 Task: Change object animations to on click.
Action: Mouse moved to (561, 104)
Screenshot: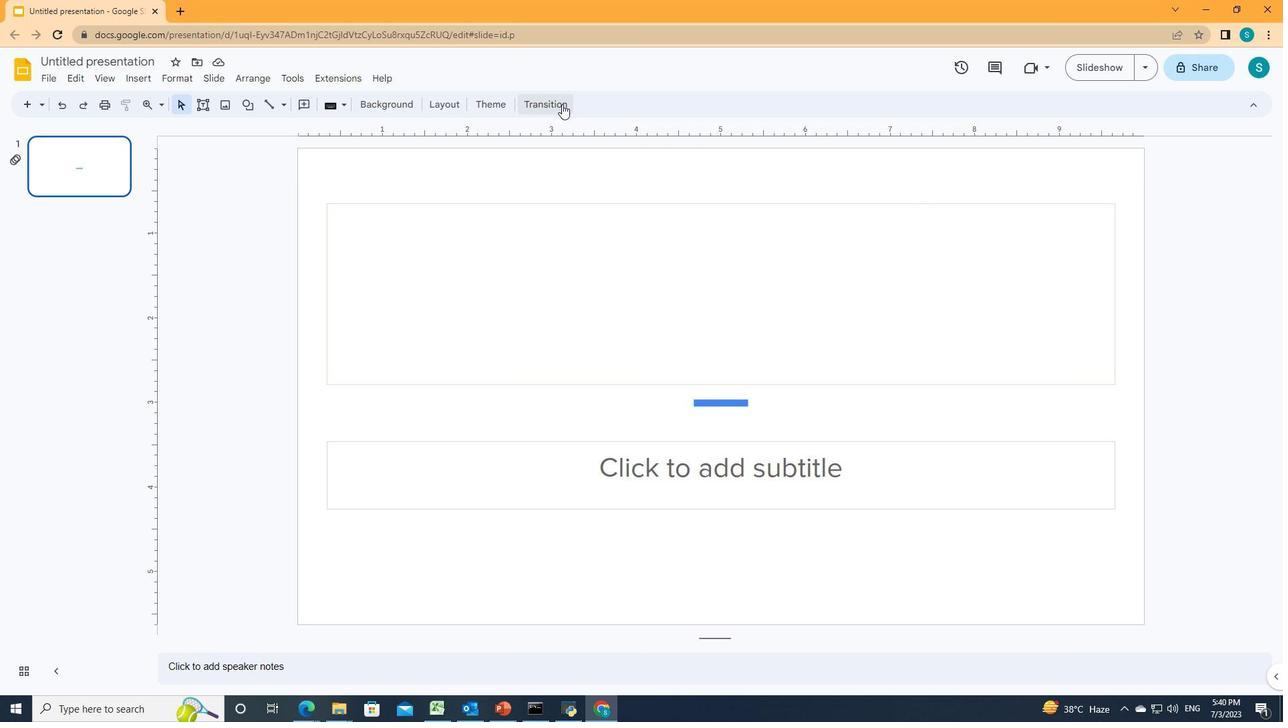 
Action: Mouse pressed left at (561, 104)
Screenshot: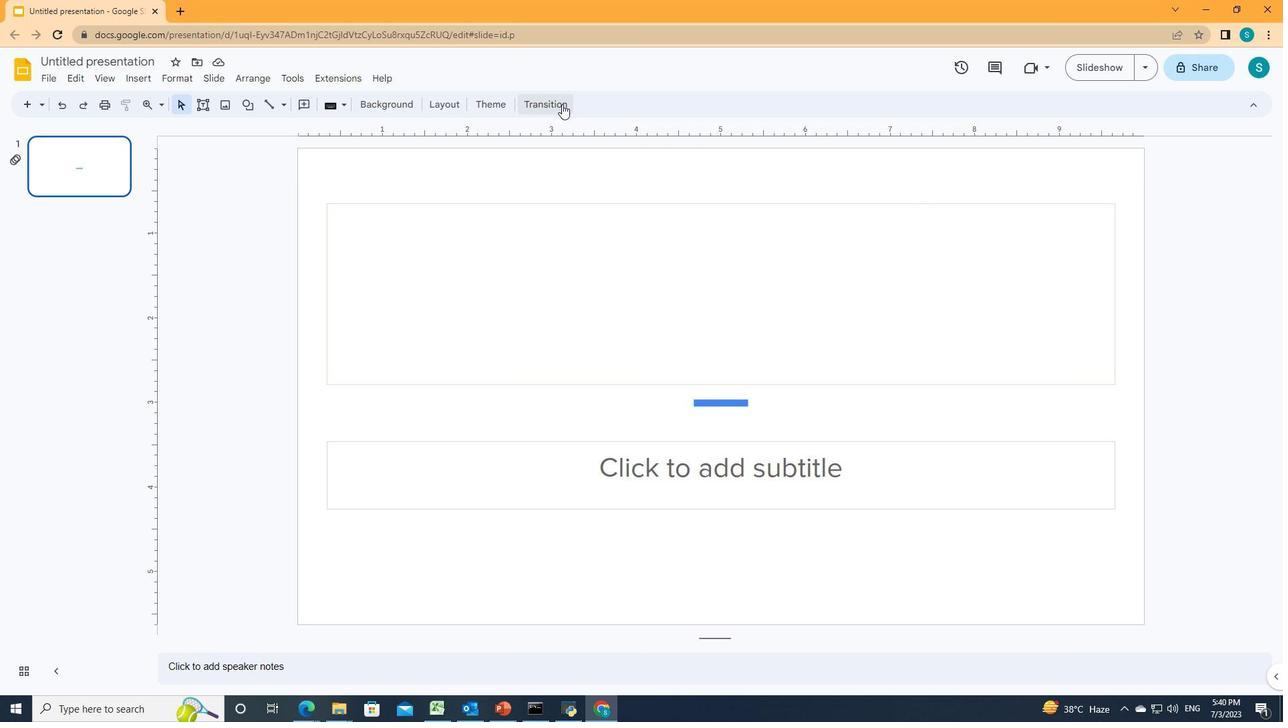 
Action: Mouse moved to (1191, 395)
Screenshot: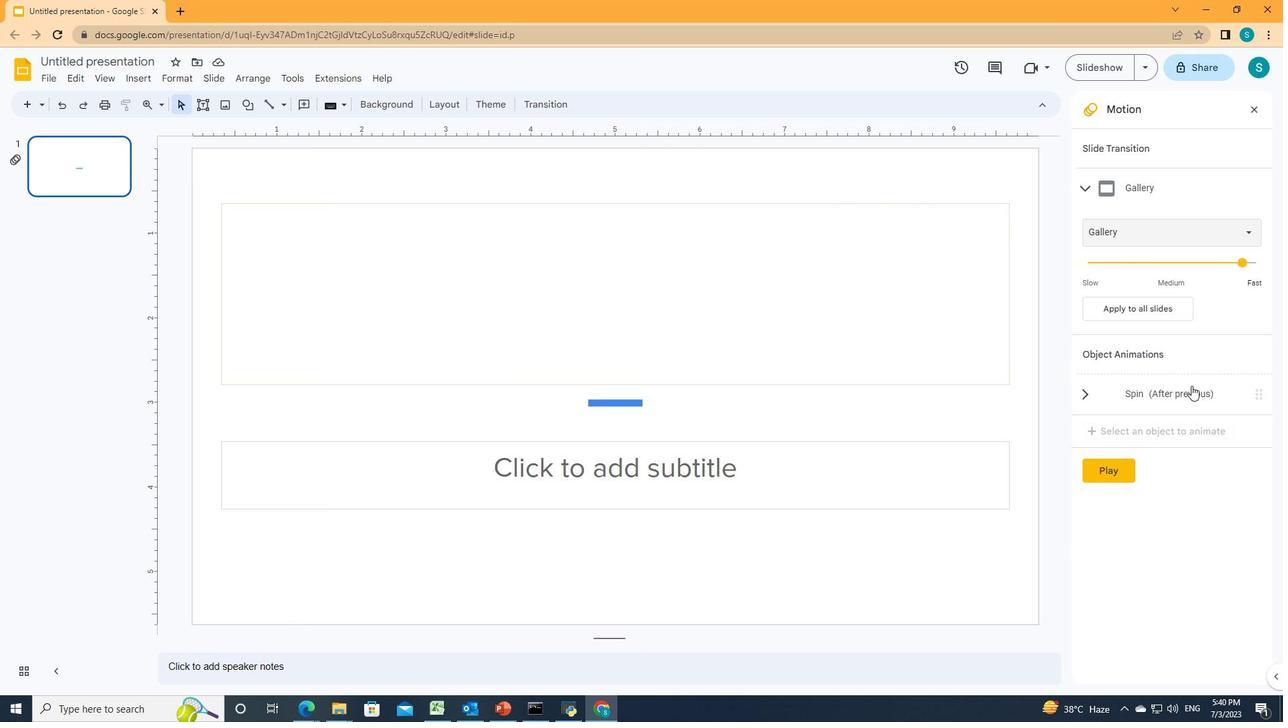 
Action: Mouse pressed left at (1191, 395)
Screenshot: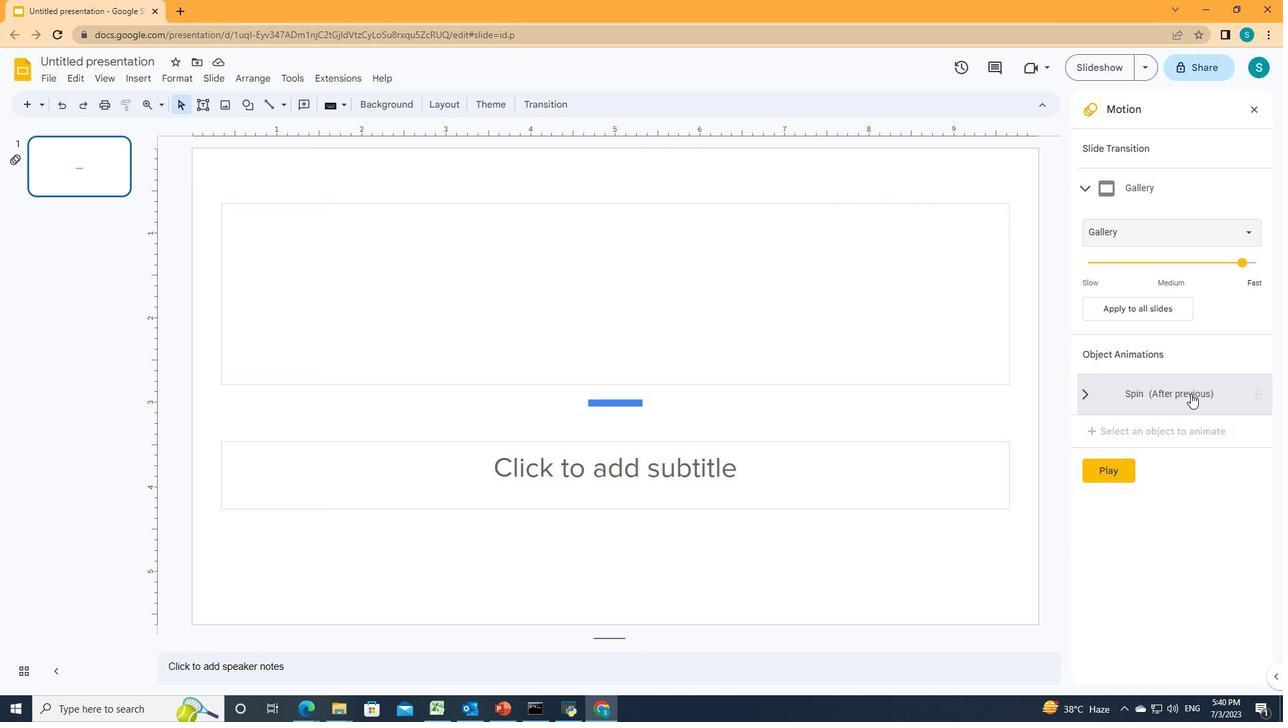 
Action: Mouse moved to (1212, 355)
Screenshot: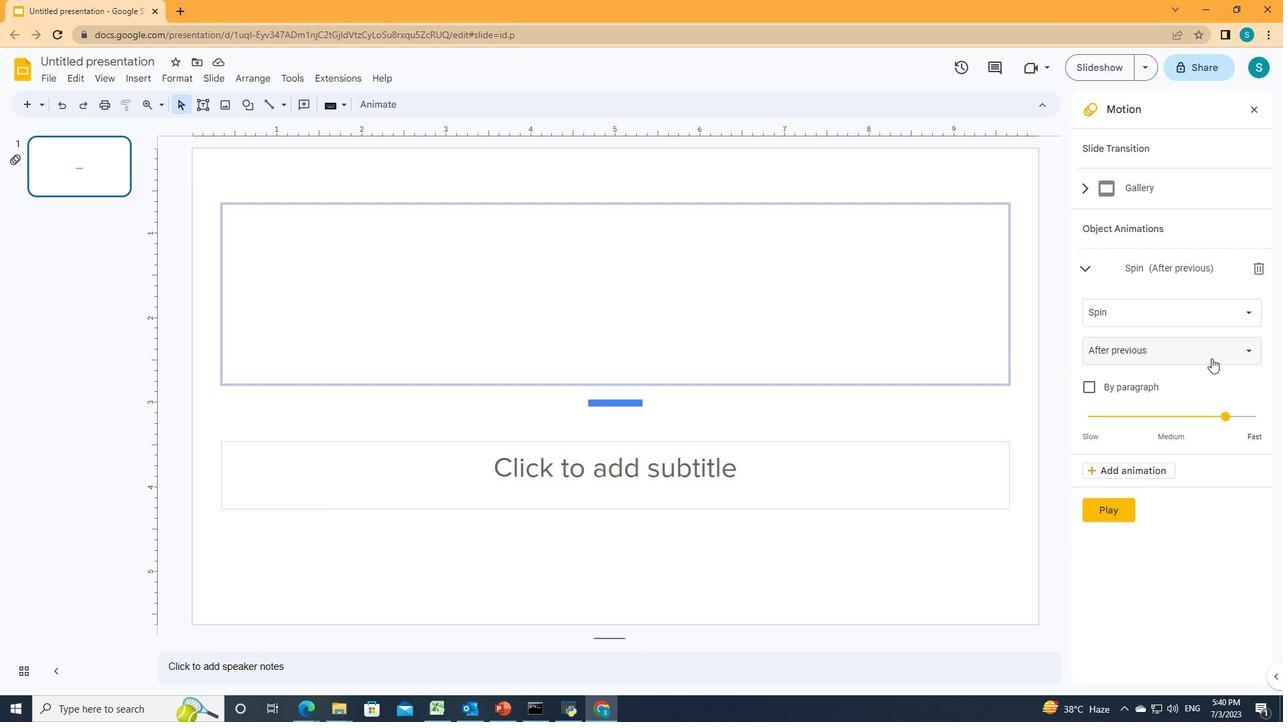
Action: Mouse pressed left at (1212, 355)
Screenshot: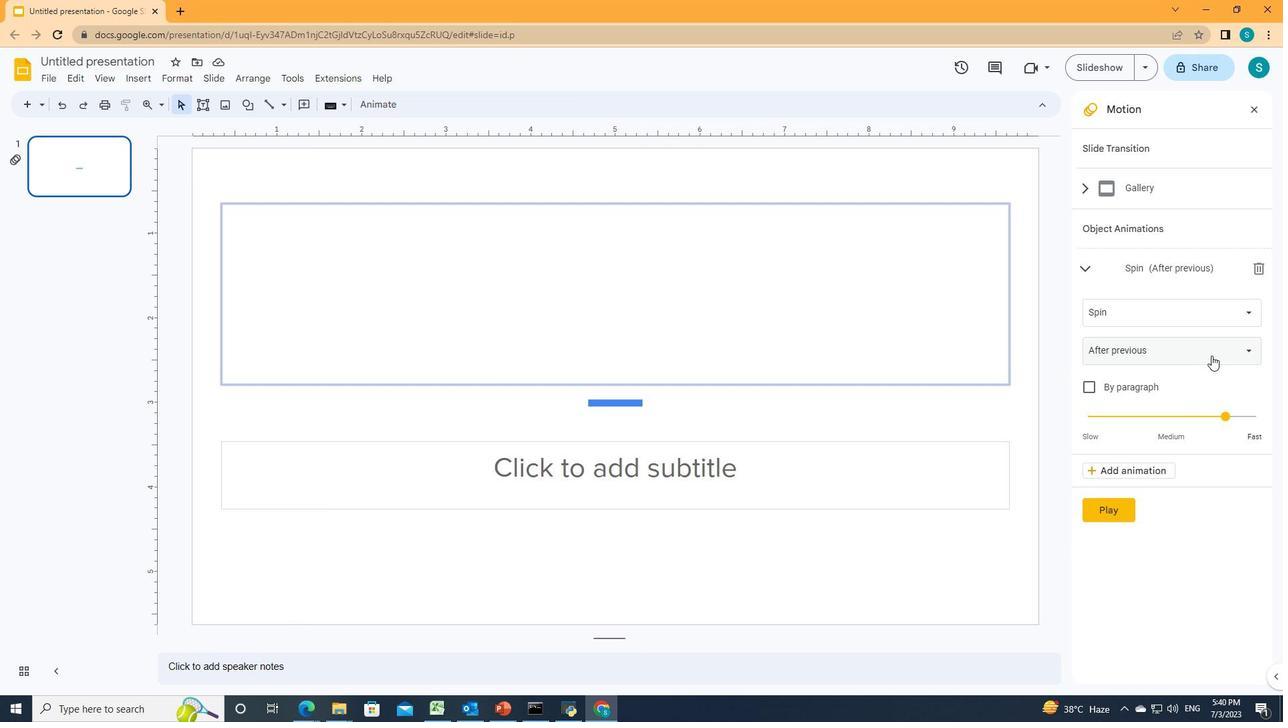 
Action: Mouse moved to (1164, 381)
Screenshot: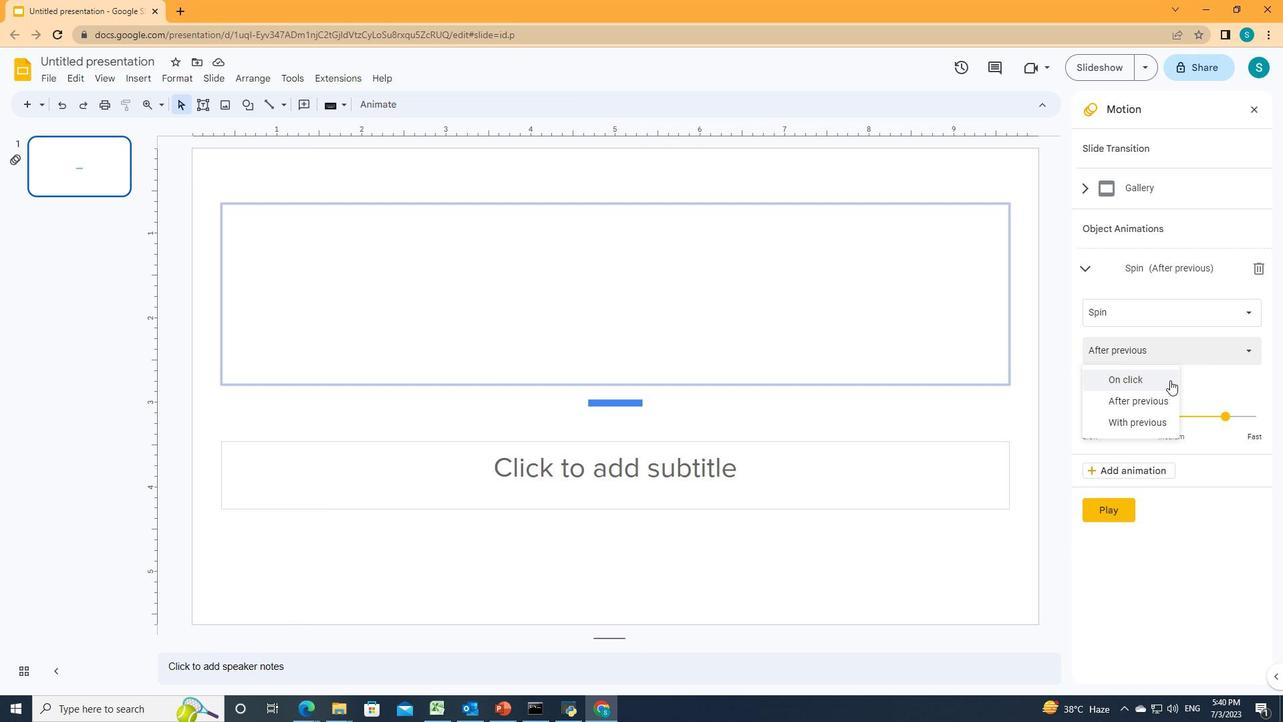 
Action: Mouse pressed left at (1164, 381)
Screenshot: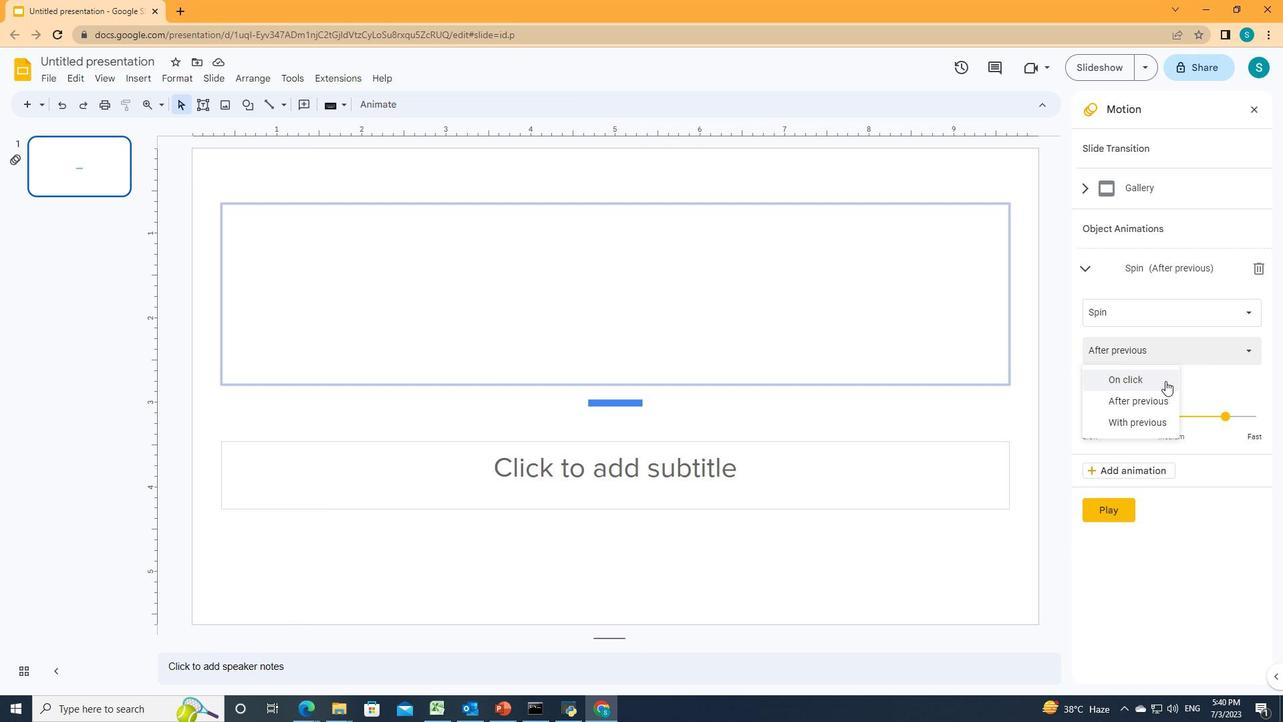 
